Task: Add Brown Cow Plain Cream Top Yogurt to the cart.
Action: Mouse pressed left at (26, 118)
Screenshot: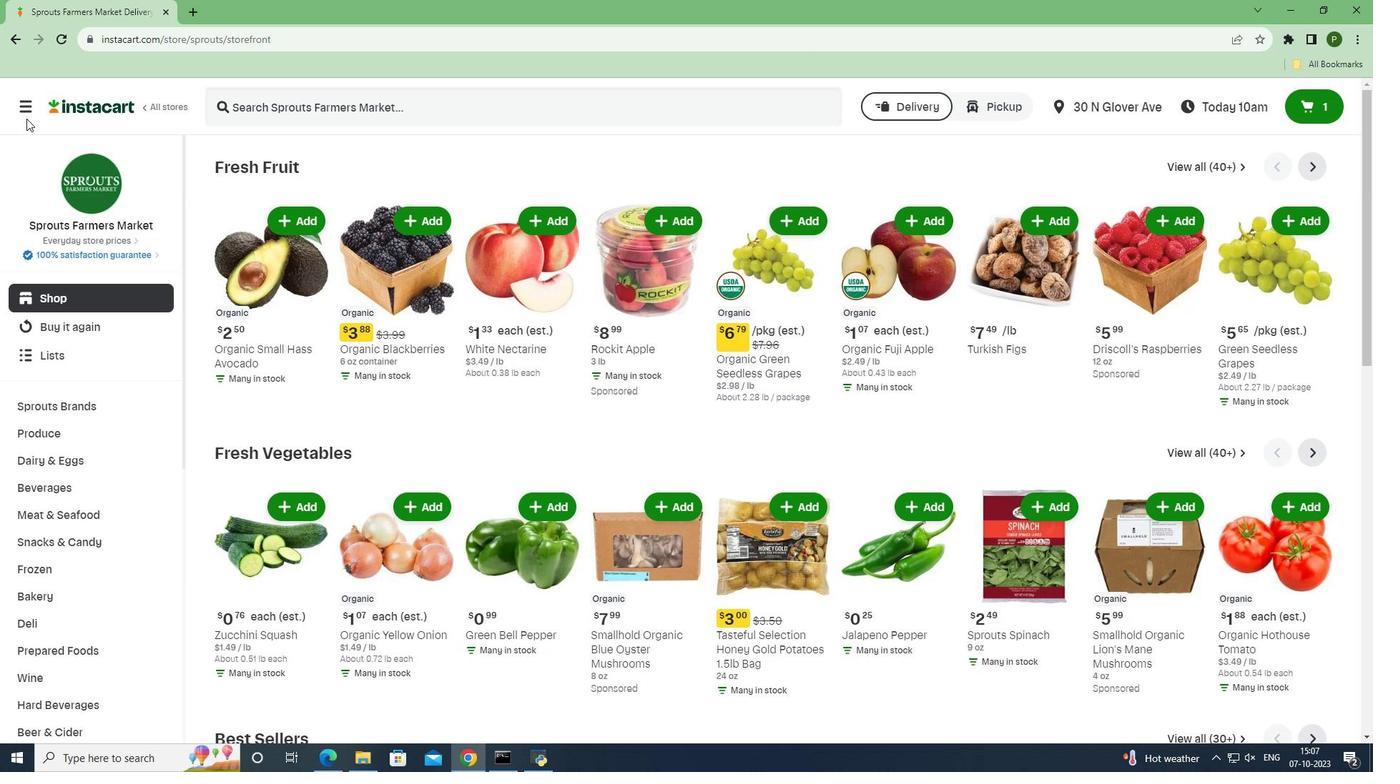 
Action: Mouse moved to (21, 107)
Screenshot: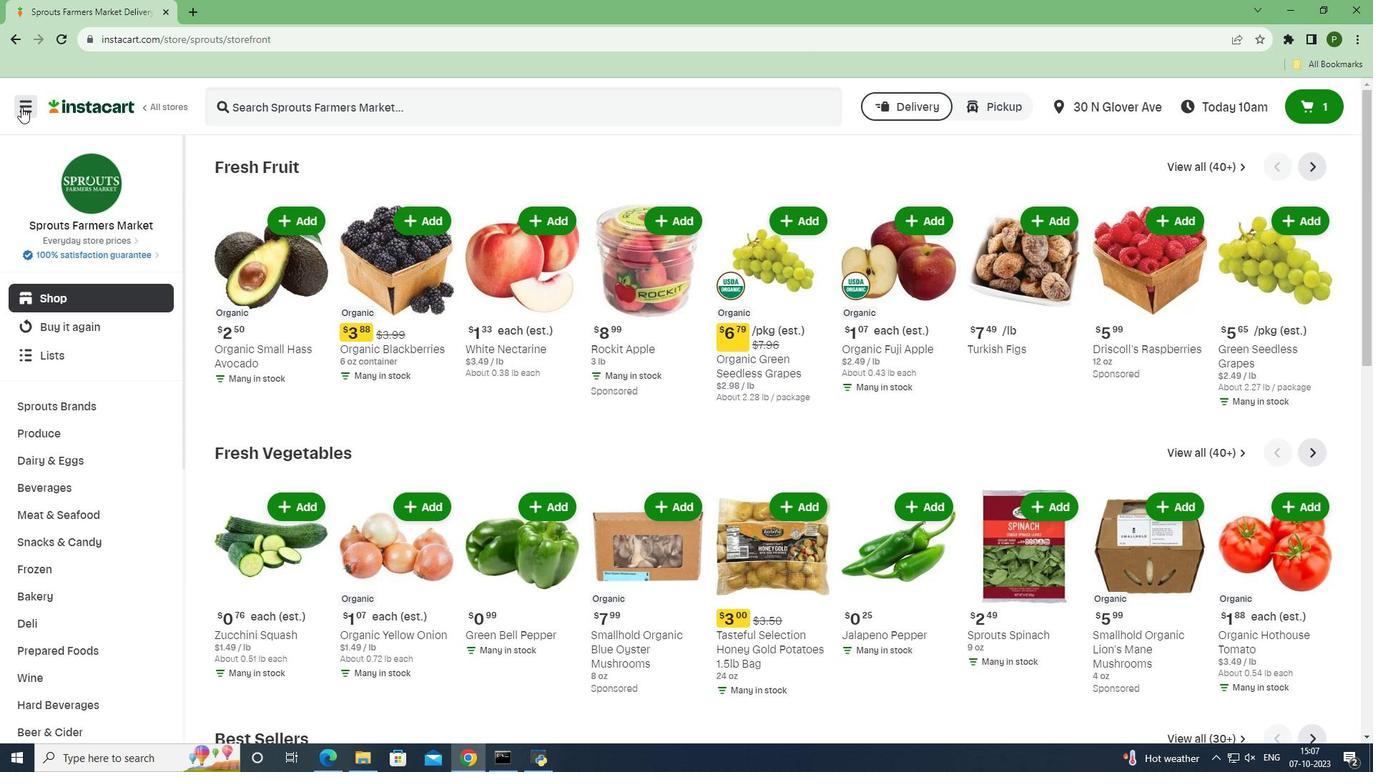 
Action: Mouse pressed left at (21, 107)
Screenshot: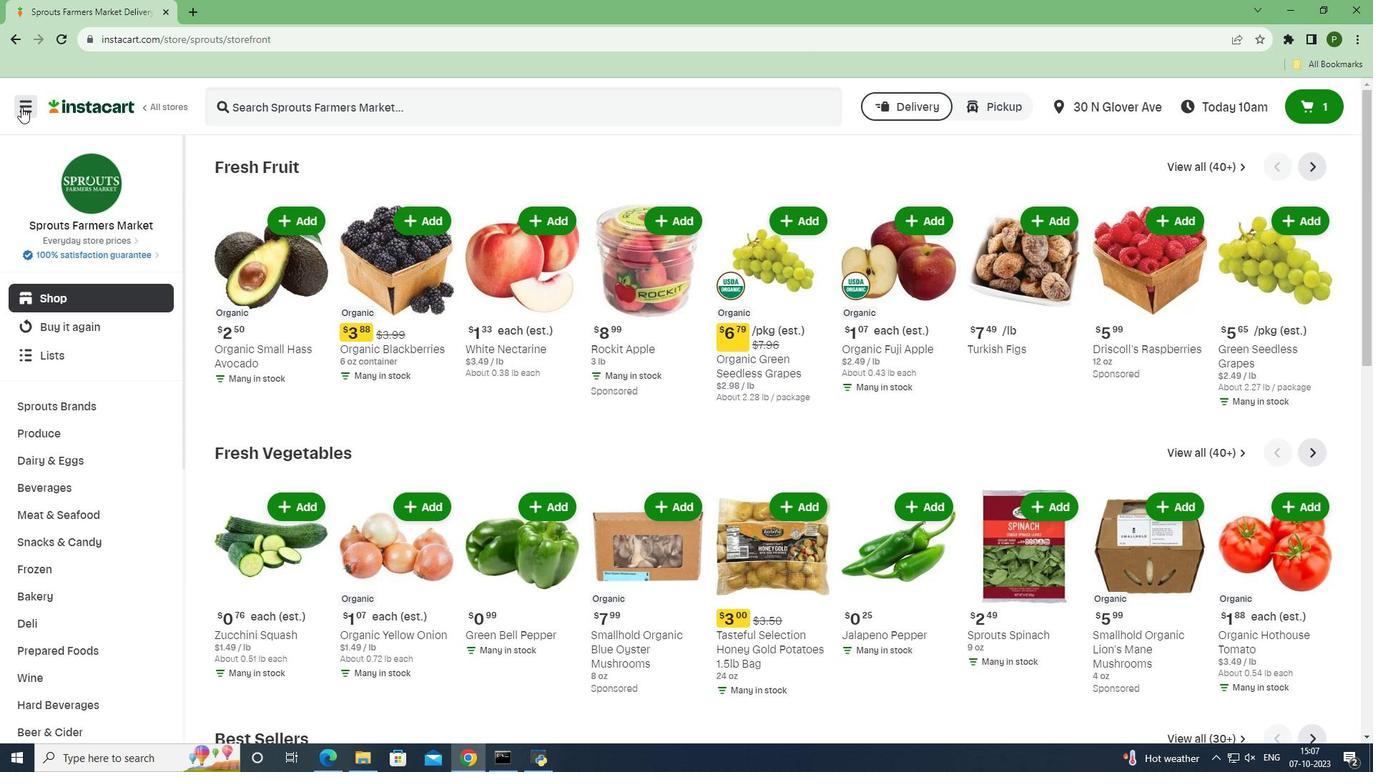 
Action: Mouse moved to (60, 380)
Screenshot: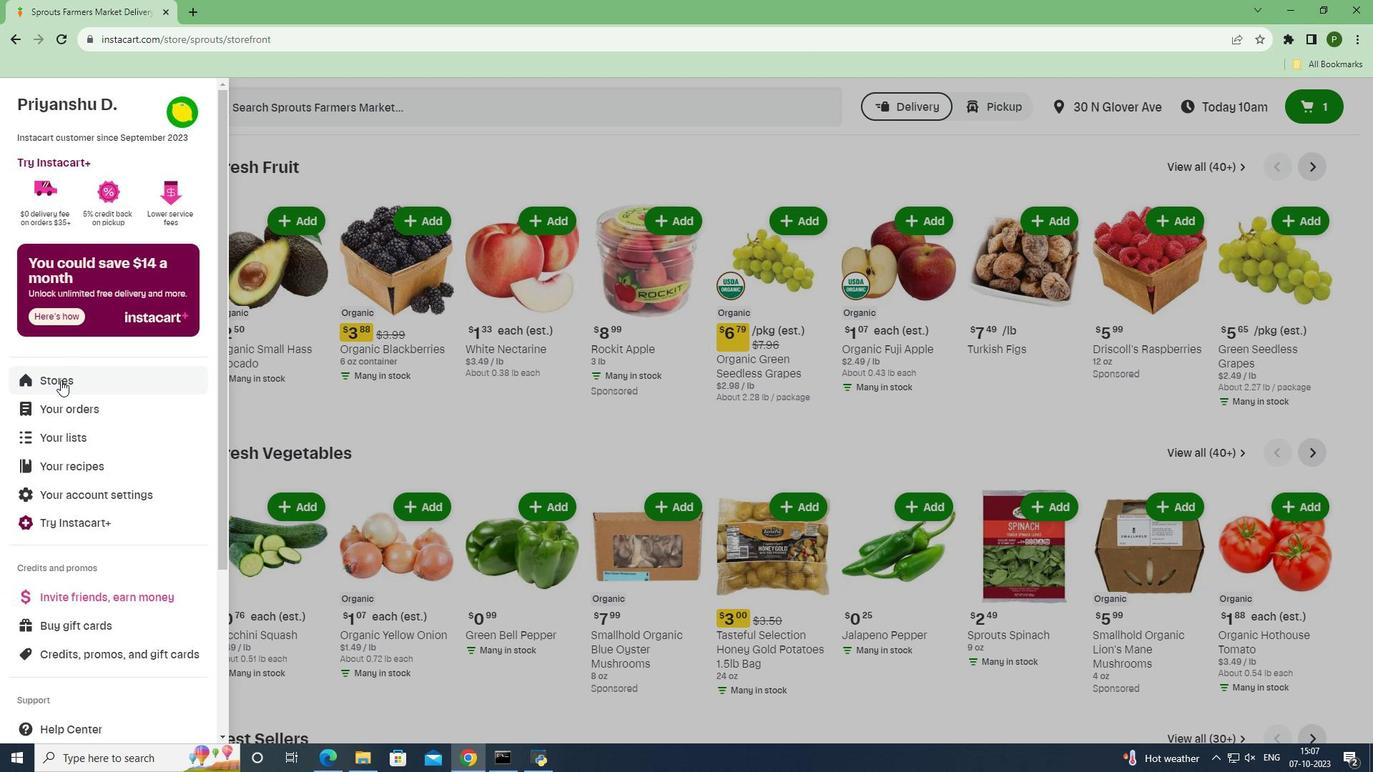 
Action: Mouse pressed left at (60, 380)
Screenshot: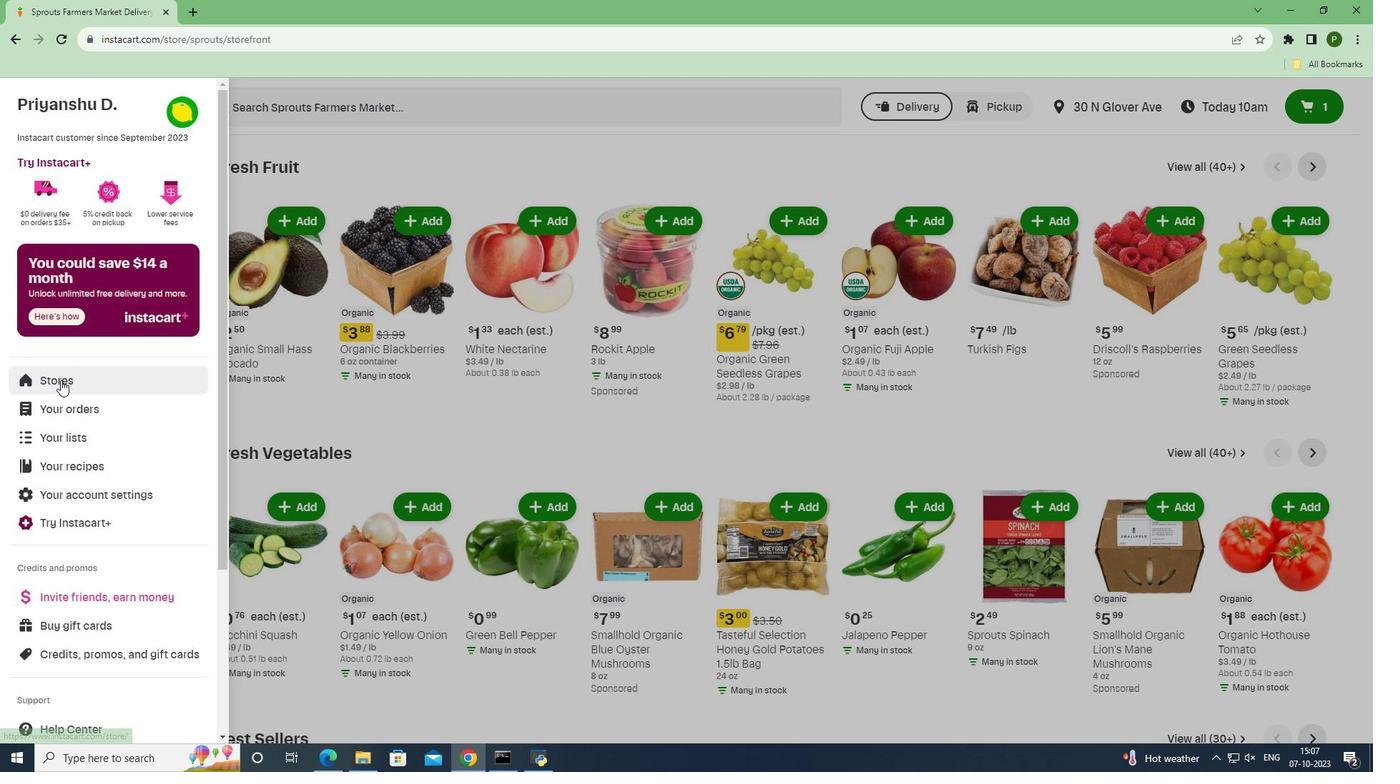 
Action: Mouse moved to (323, 153)
Screenshot: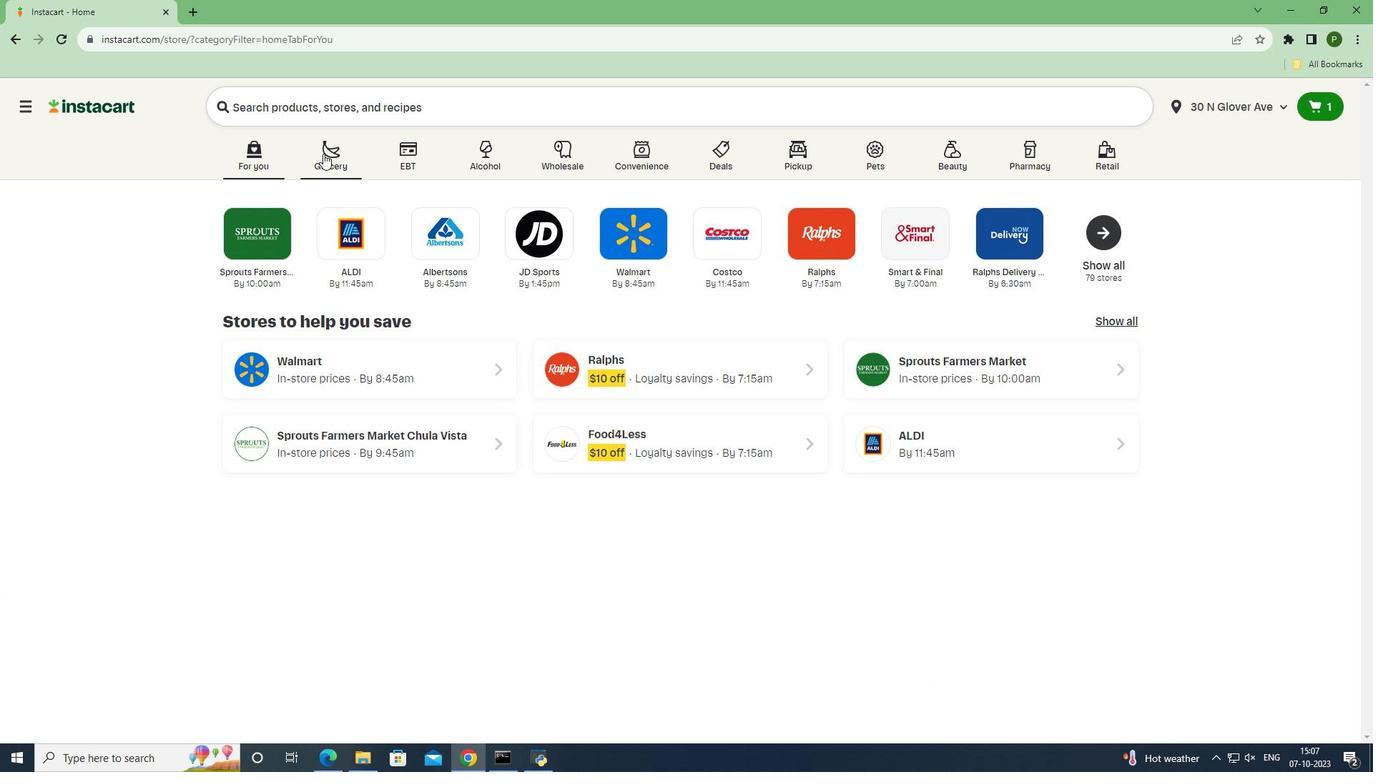 
Action: Mouse pressed left at (323, 153)
Screenshot: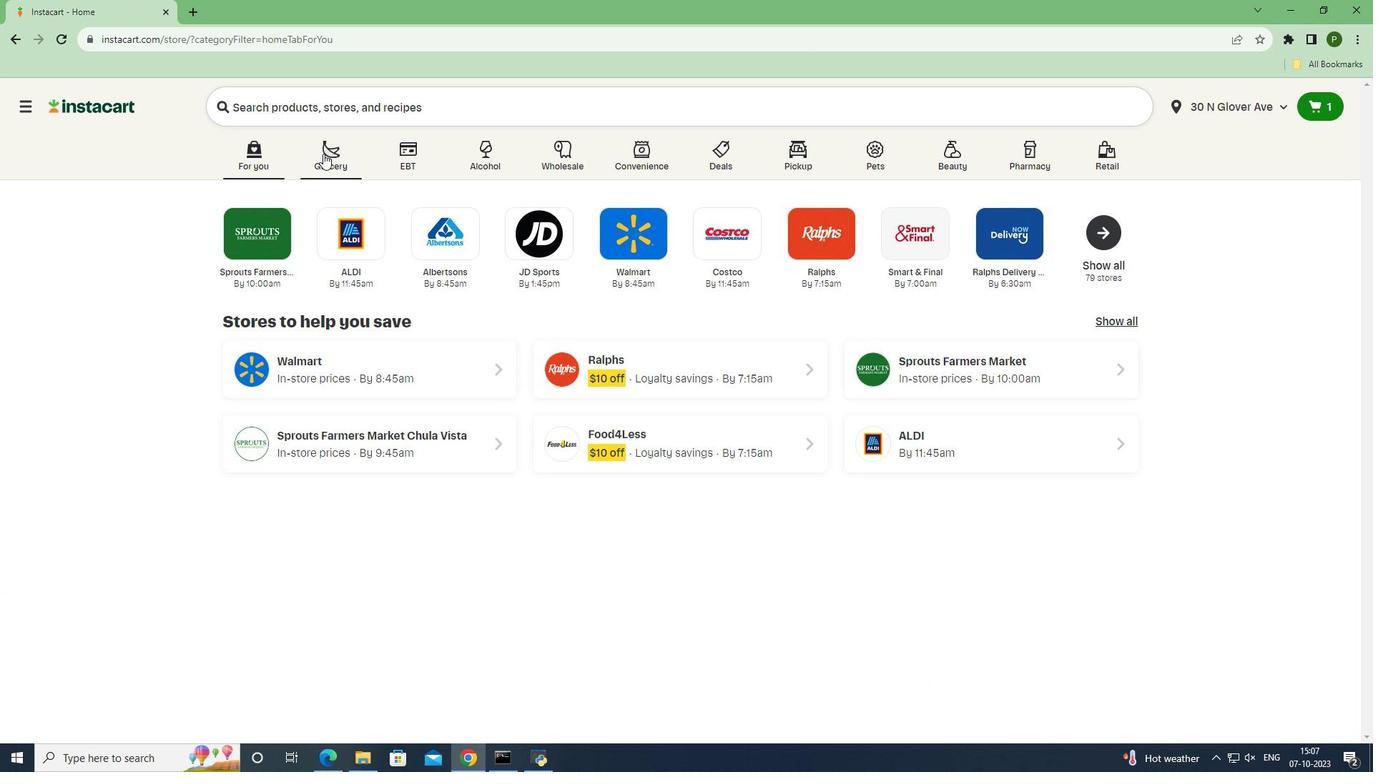 
Action: Mouse moved to (459, 280)
Screenshot: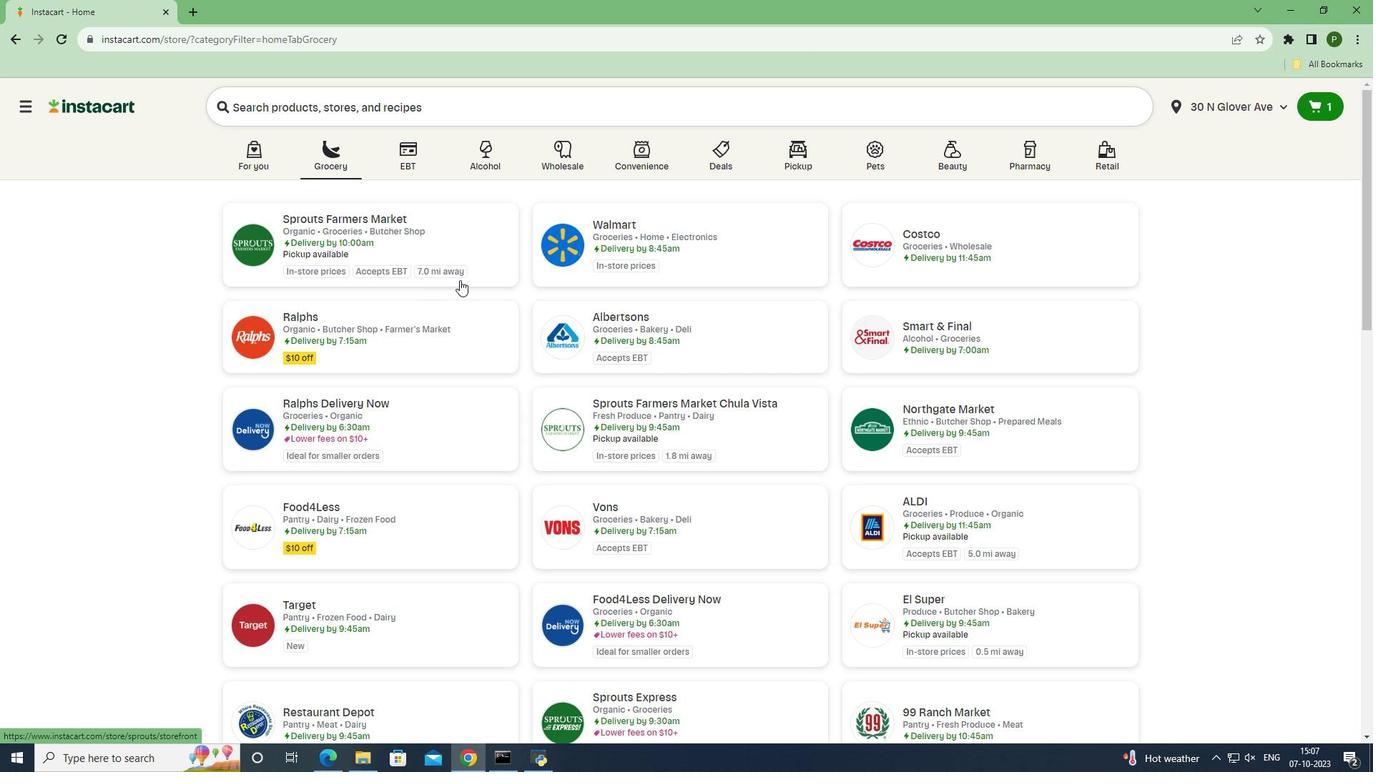 
Action: Mouse pressed left at (459, 280)
Screenshot: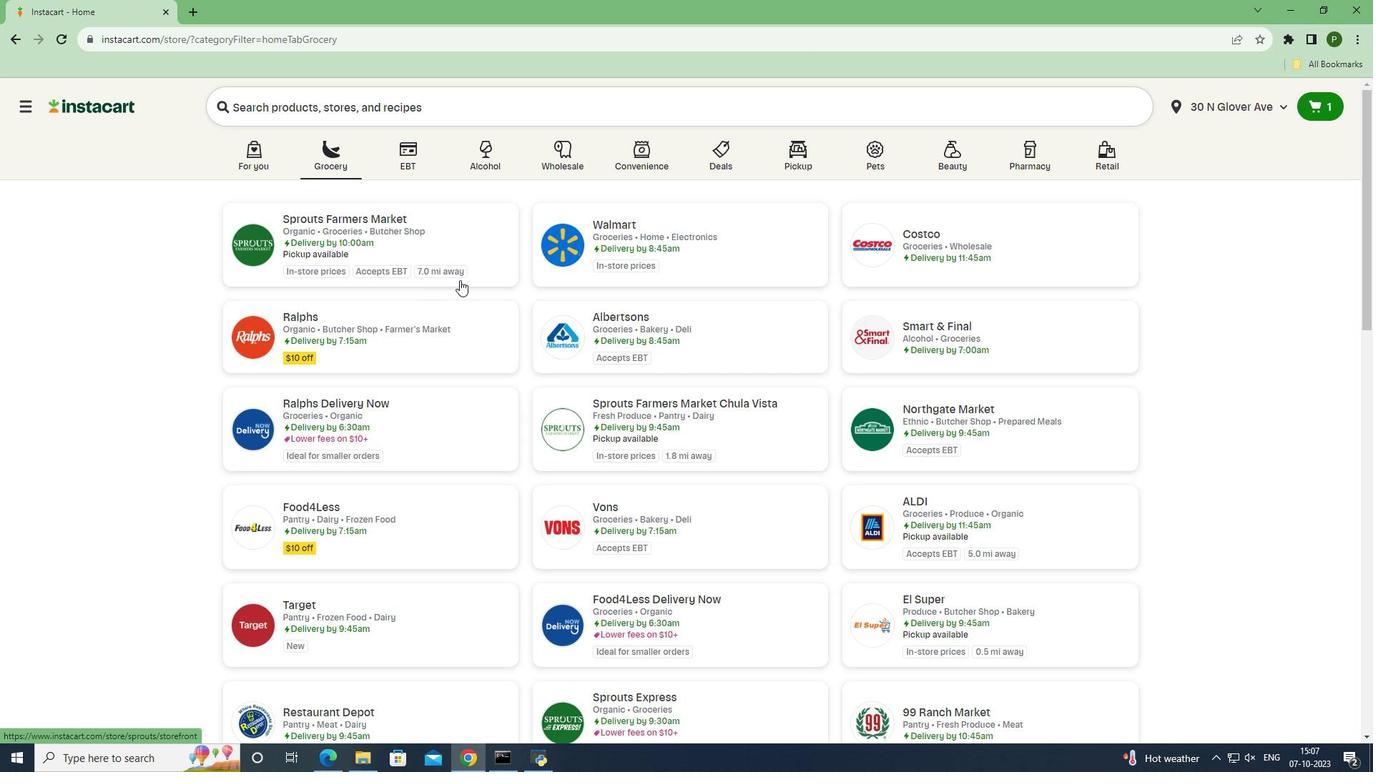 
Action: Mouse moved to (96, 455)
Screenshot: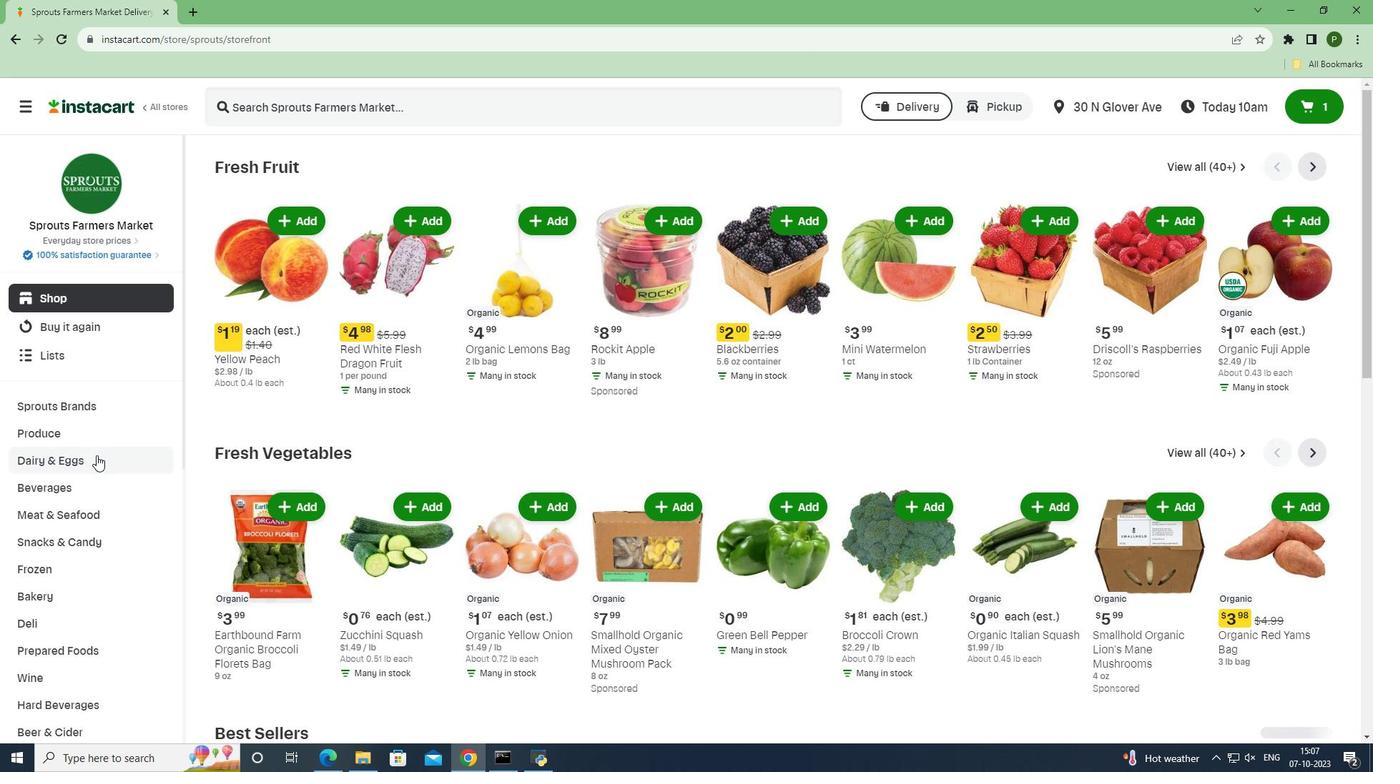
Action: Mouse pressed left at (96, 455)
Screenshot: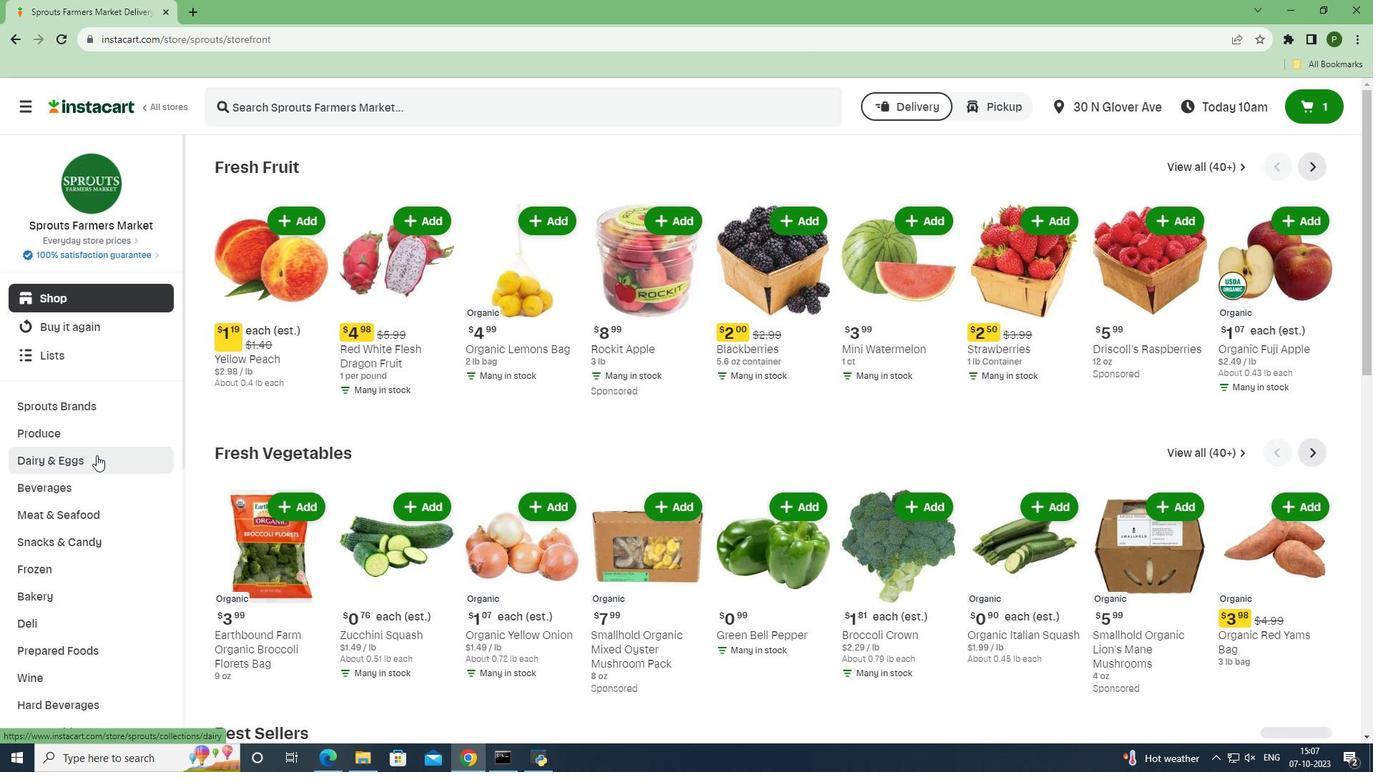 
Action: Mouse moved to (78, 565)
Screenshot: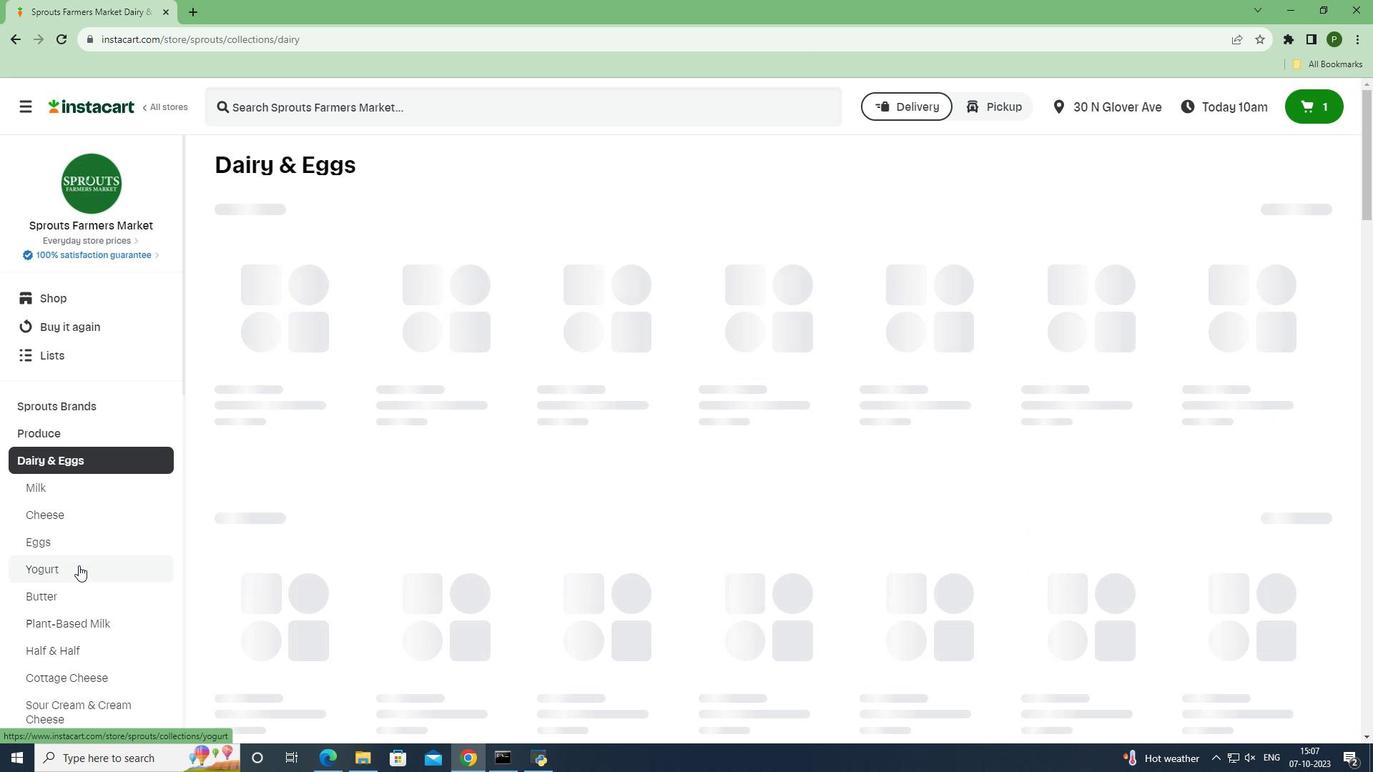 
Action: Mouse pressed left at (78, 565)
Screenshot: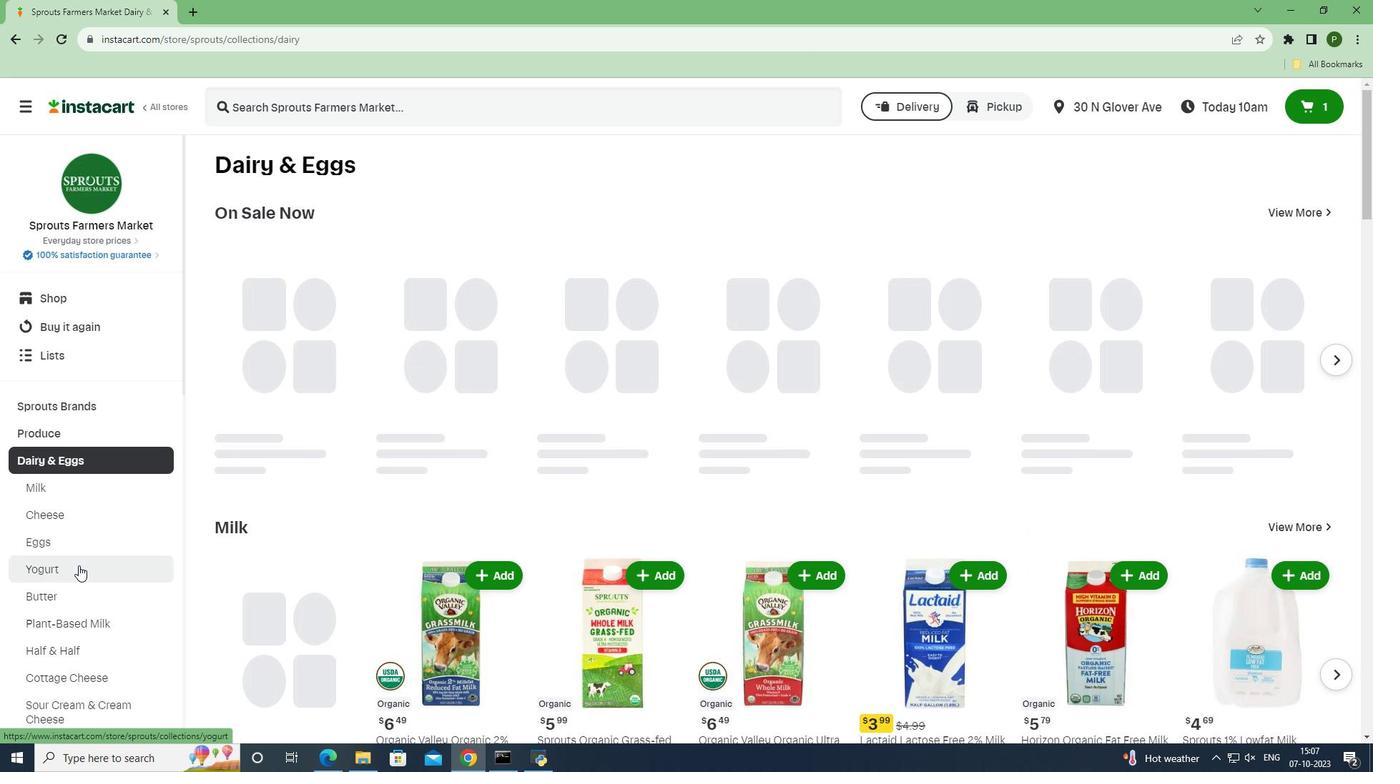 
Action: Mouse moved to (312, 96)
Screenshot: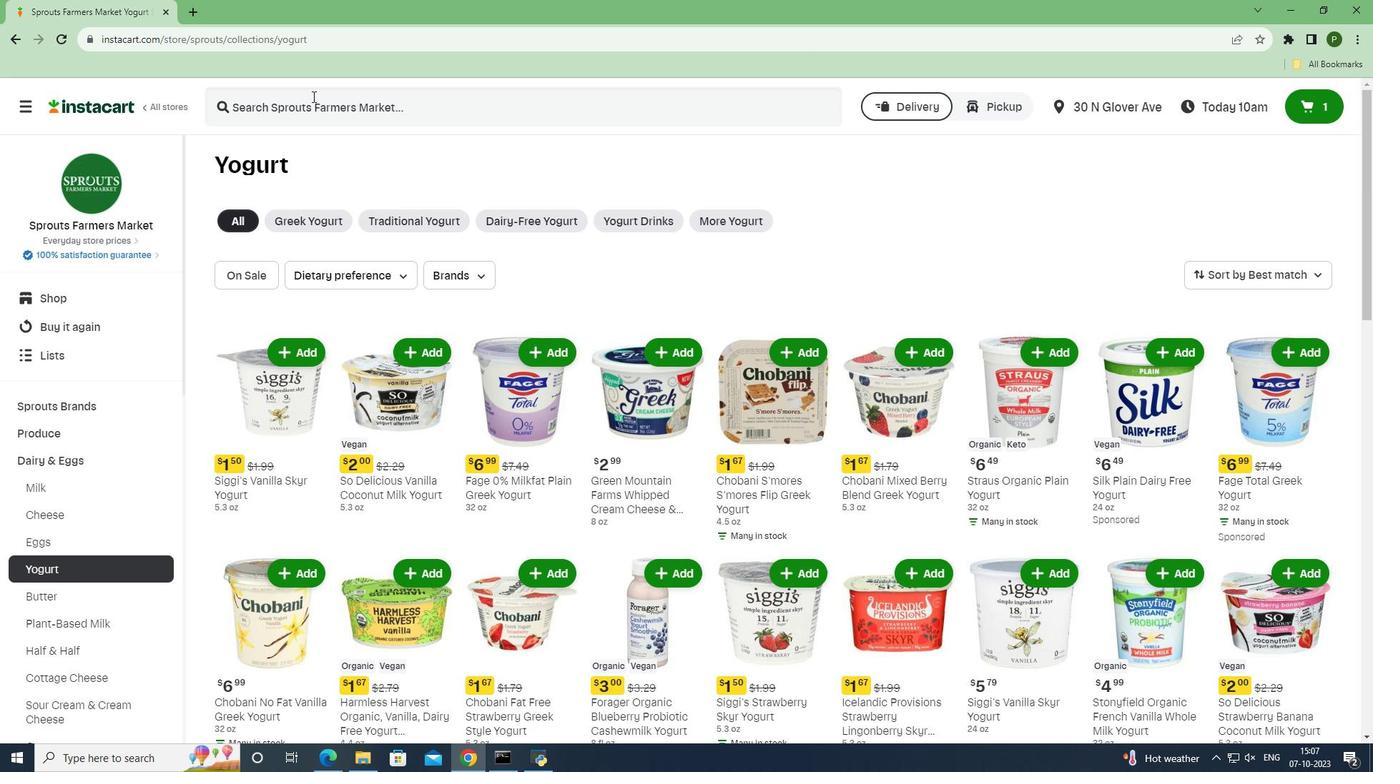 
Action: Mouse pressed left at (312, 96)
Screenshot: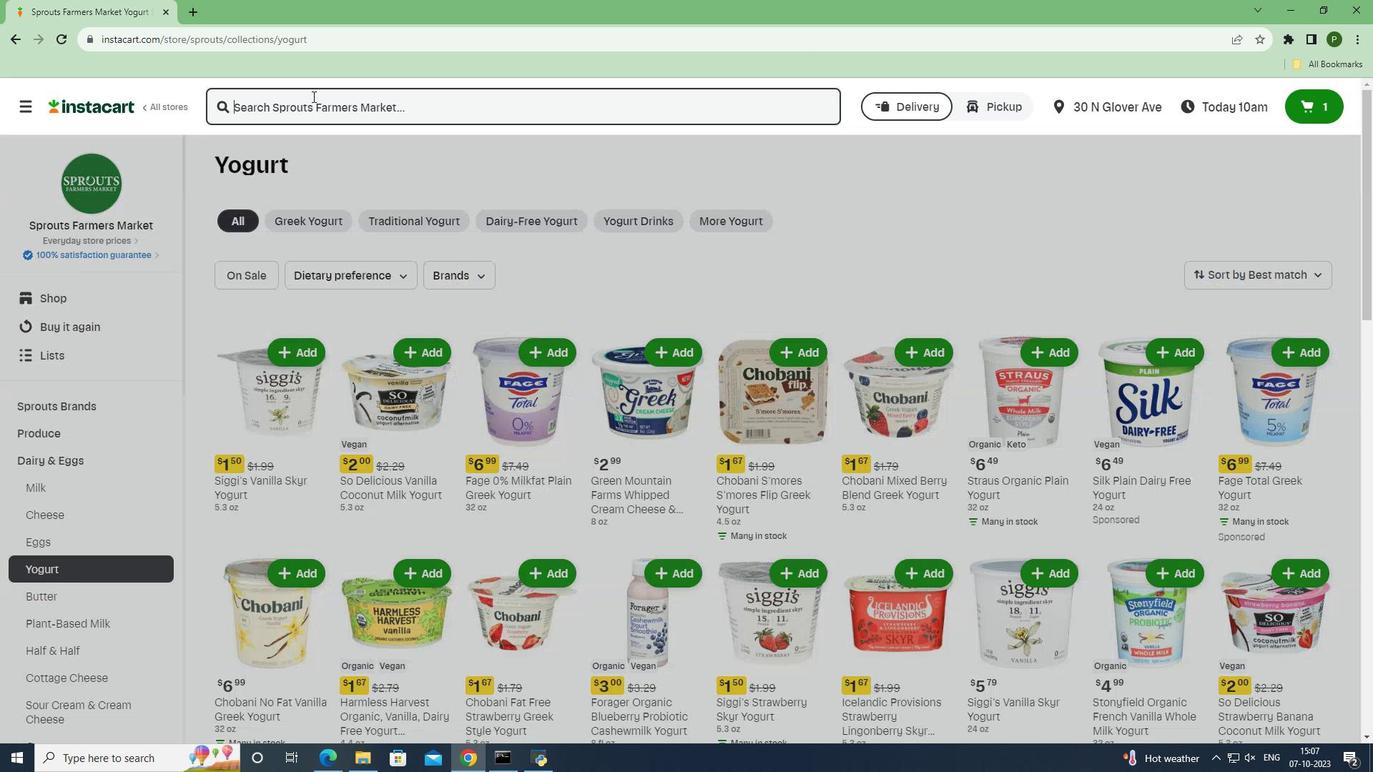 
Action: Key pressed <Key.caps_lock>B<Key.caps_lock>rown<Key.space><Key.caps_lock>C<Key.caps_lock>ow<Key.space><Key.caps_lock>P<Key.caps_lock>lain<Key.space><Key.caps_lock>C<Key.caps_lock>ream<Key.space><Key.caps_lock>T<Key.caps_lock>op<Key.space><Key.caps_lock>Y<Key.caps_lock>ogurt<Key.space><Key.enter>
Screenshot: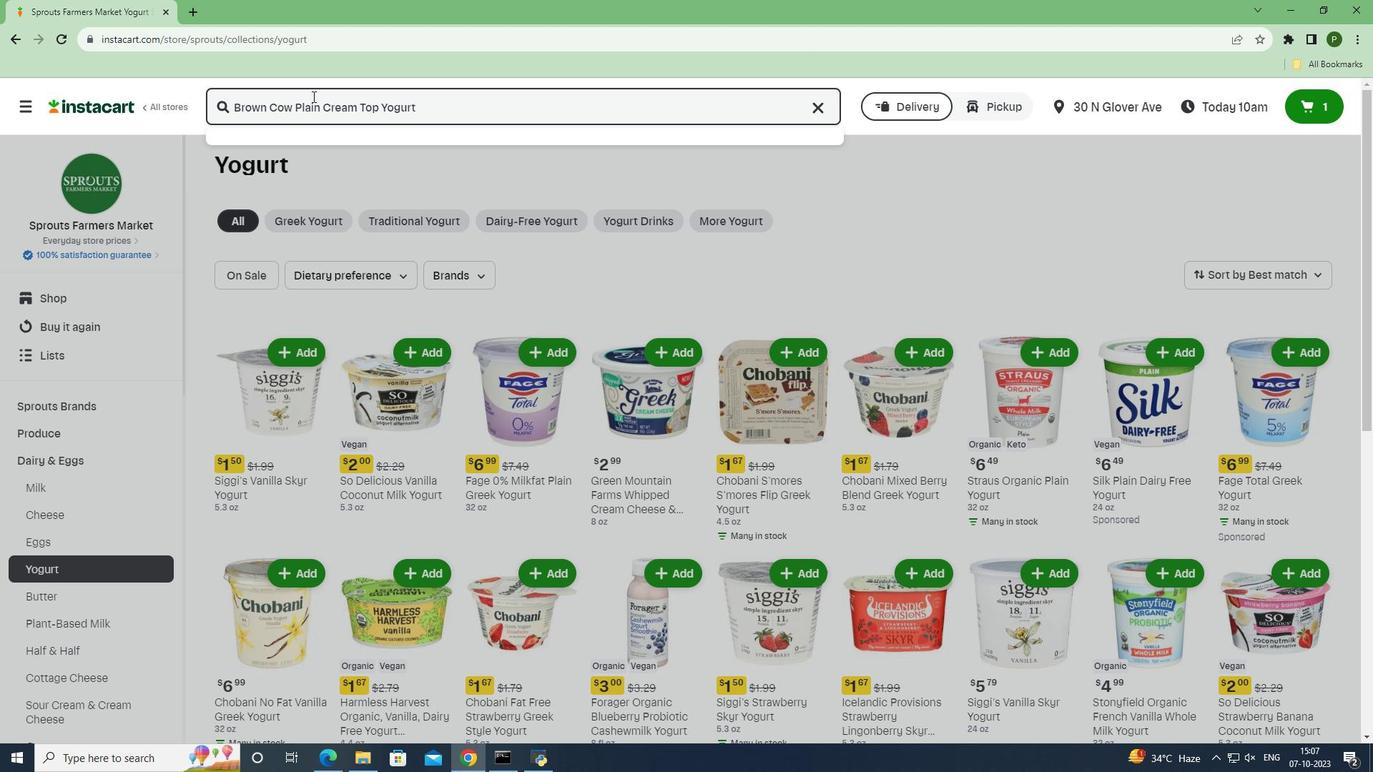 
Action: Mouse moved to (844, 259)
Screenshot: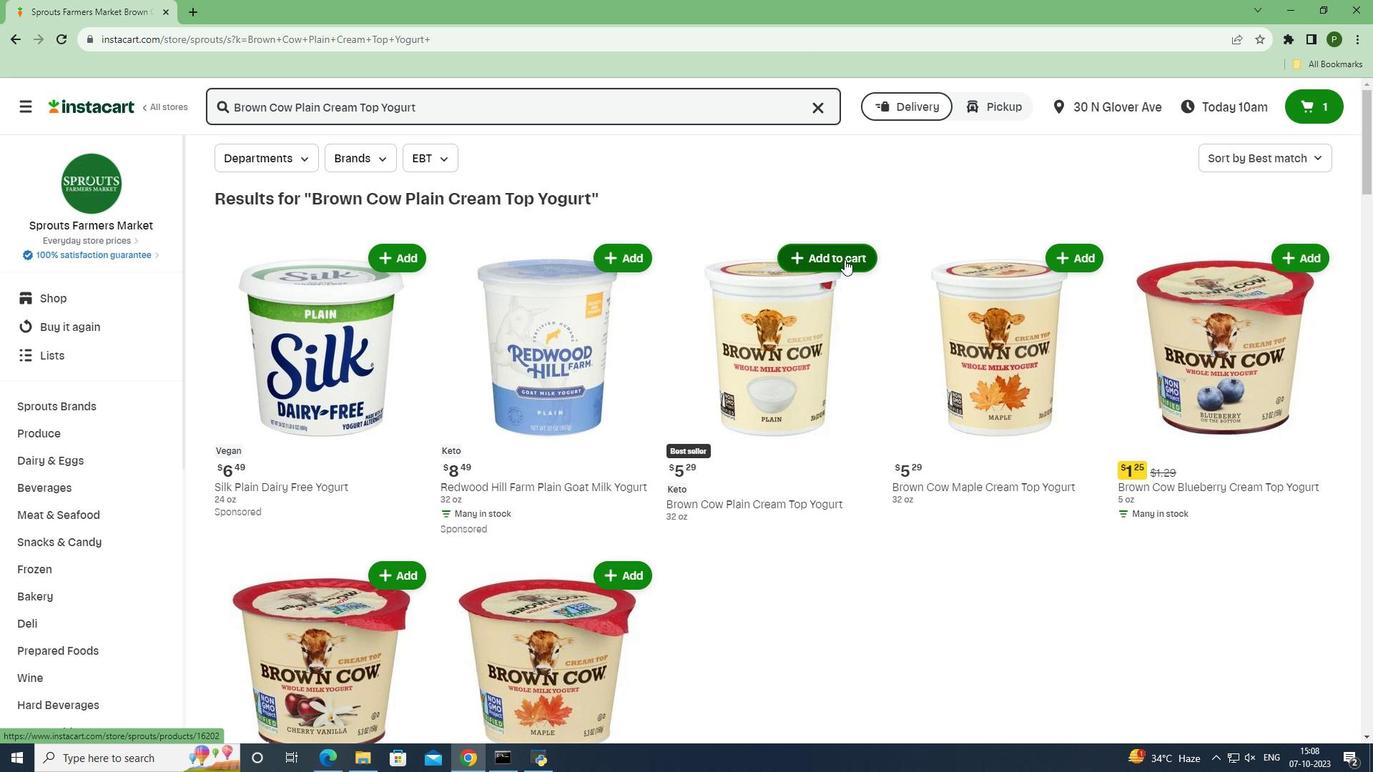 
Action: Mouse pressed left at (844, 259)
Screenshot: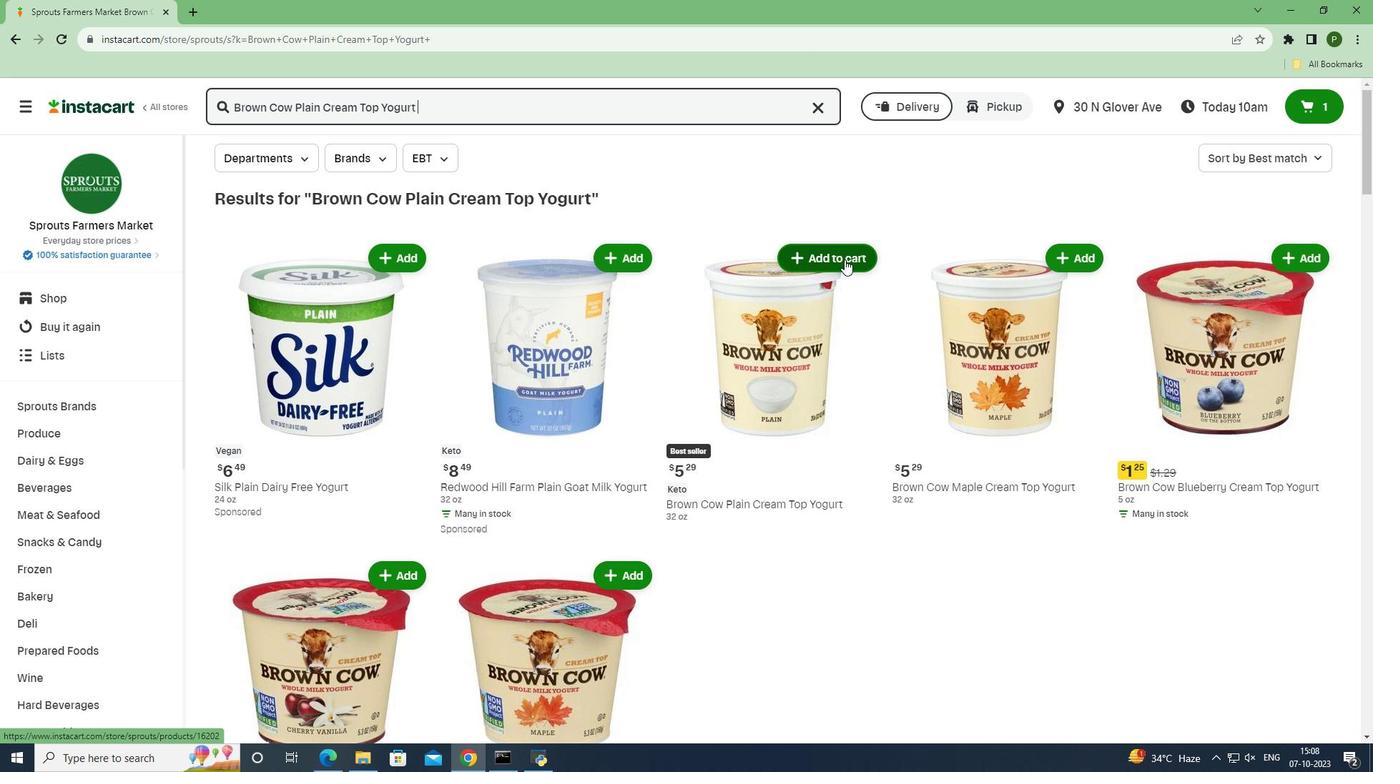 
Action: Mouse moved to (862, 342)
Screenshot: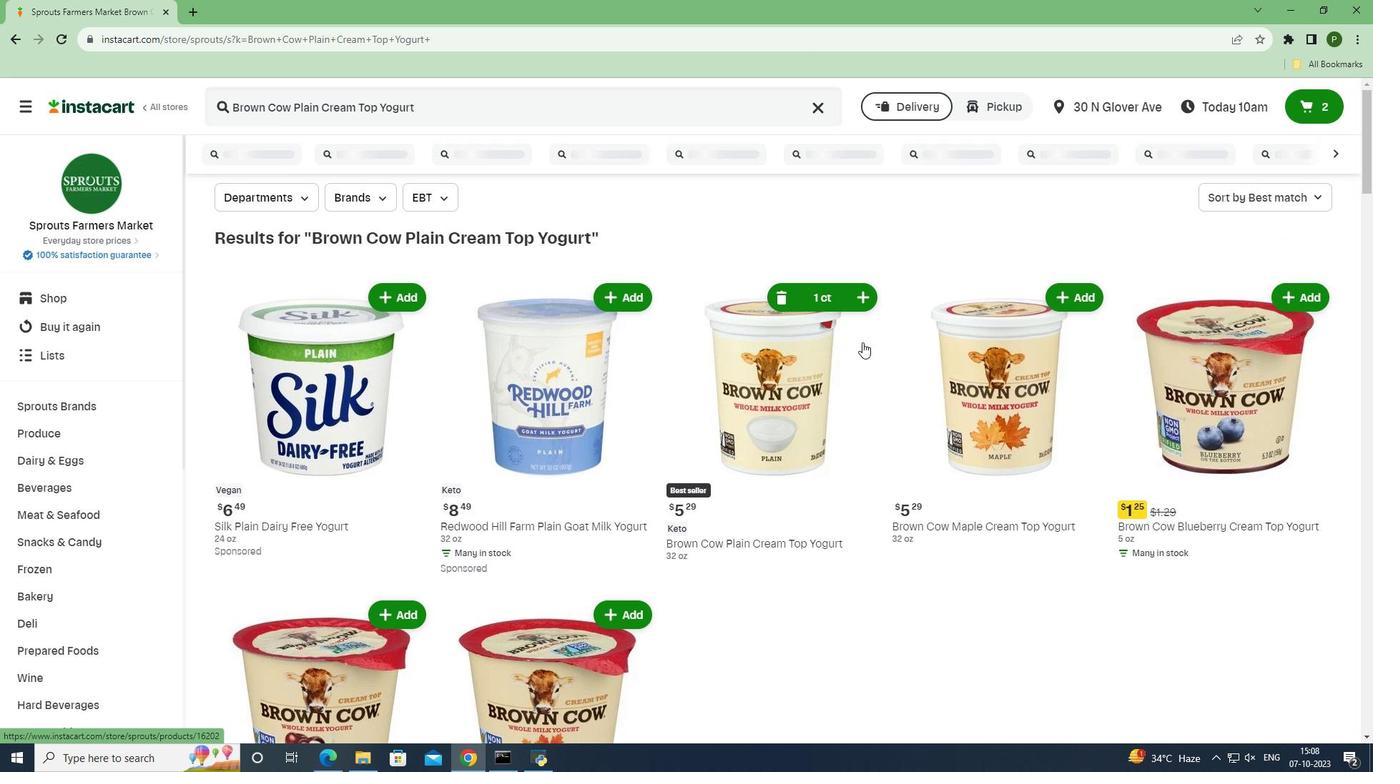 
